 Task: Create a due date automation trigger when advanced on, 2 working days before a card is due add fields without custom field "Resume" set to a number lower or equal to 1 and greater than 10 is due at 11:00 AM.
Action: Mouse moved to (1055, 88)
Screenshot: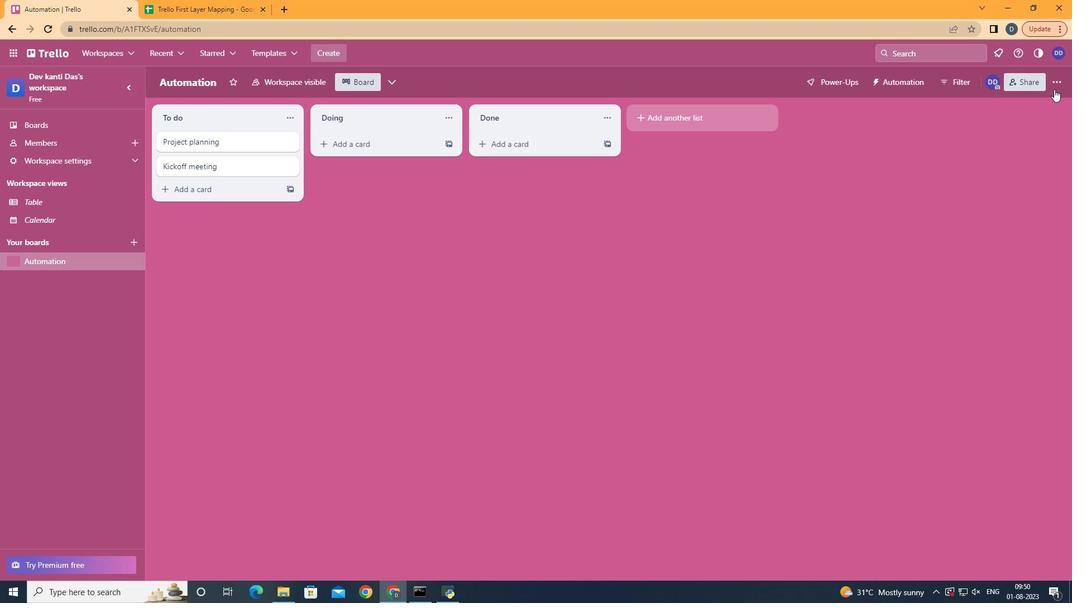 
Action: Mouse pressed left at (1055, 88)
Screenshot: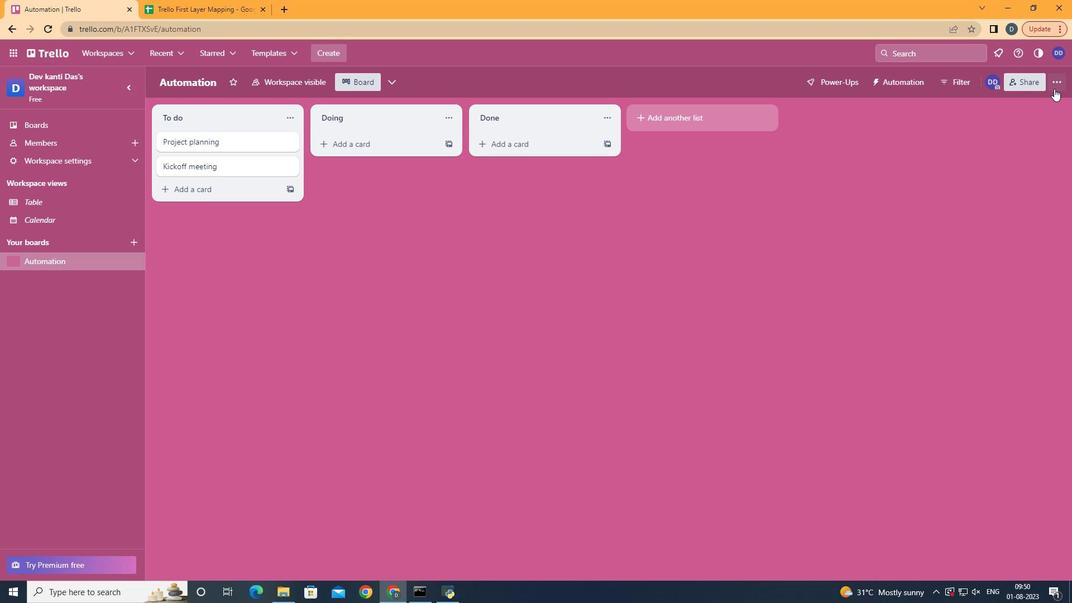 
Action: Mouse moved to (999, 225)
Screenshot: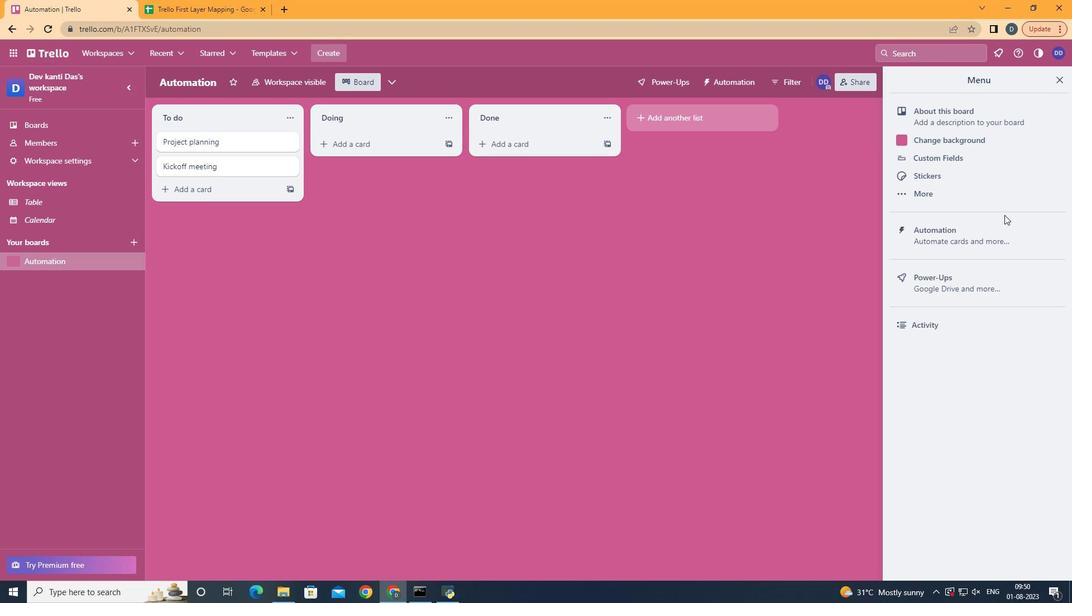 
Action: Mouse pressed left at (999, 225)
Screenshot: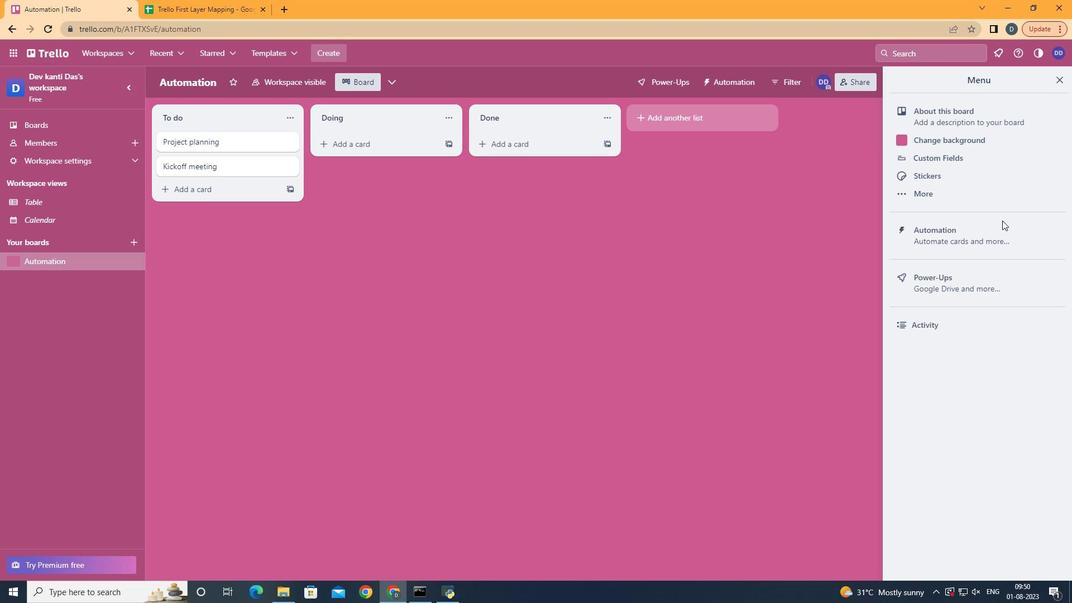 
Action: Mouse moved to (215, 221)
Screenshot: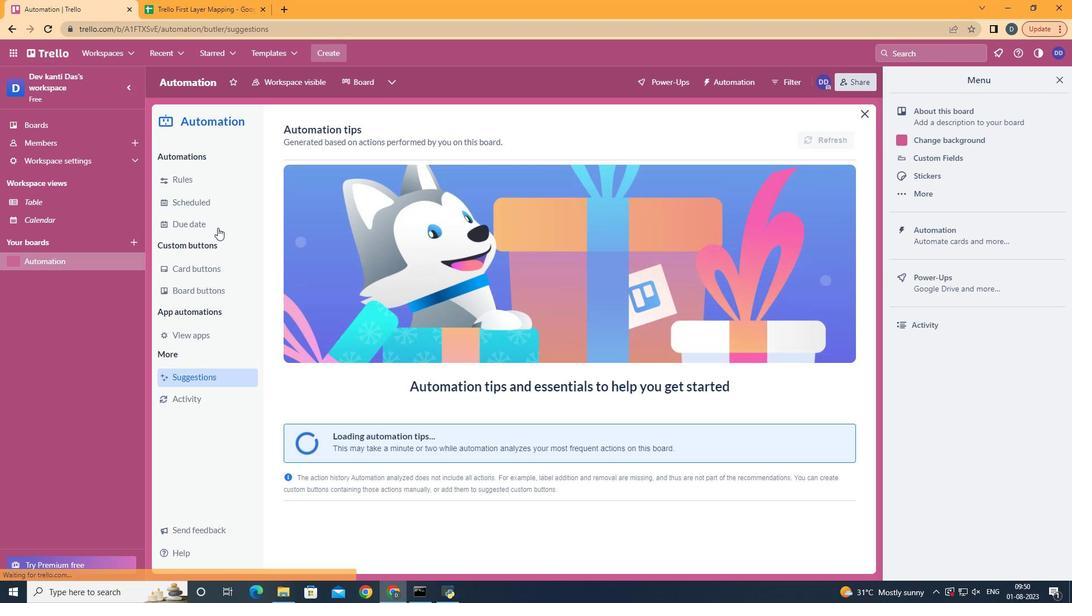 
Action: Mouse pressed left at (215, 221)
Screenshot: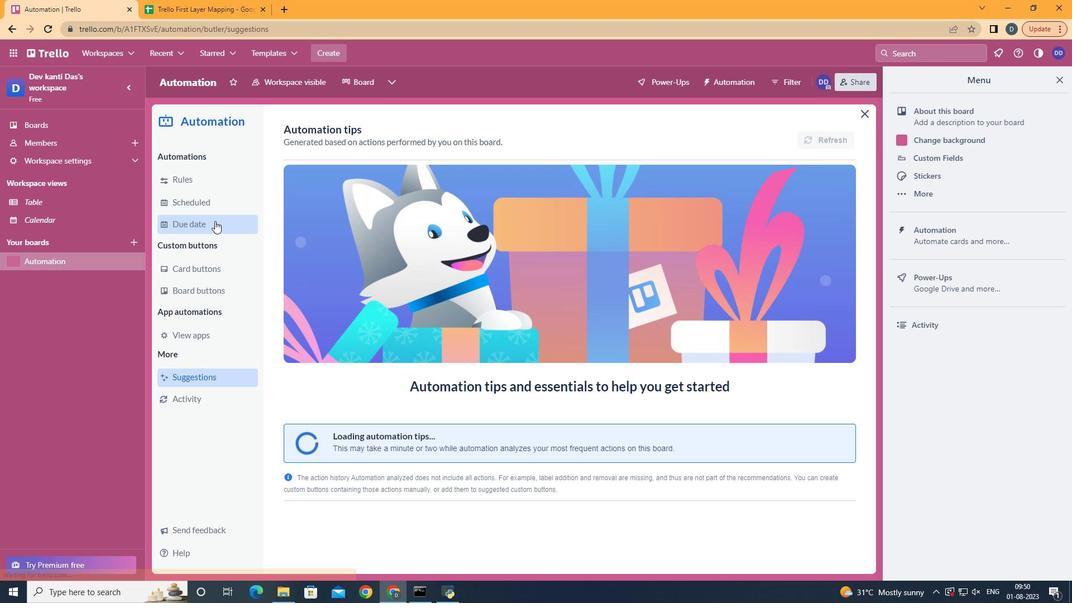 
Action: Mouse moved to (782, 134)
Screenshot: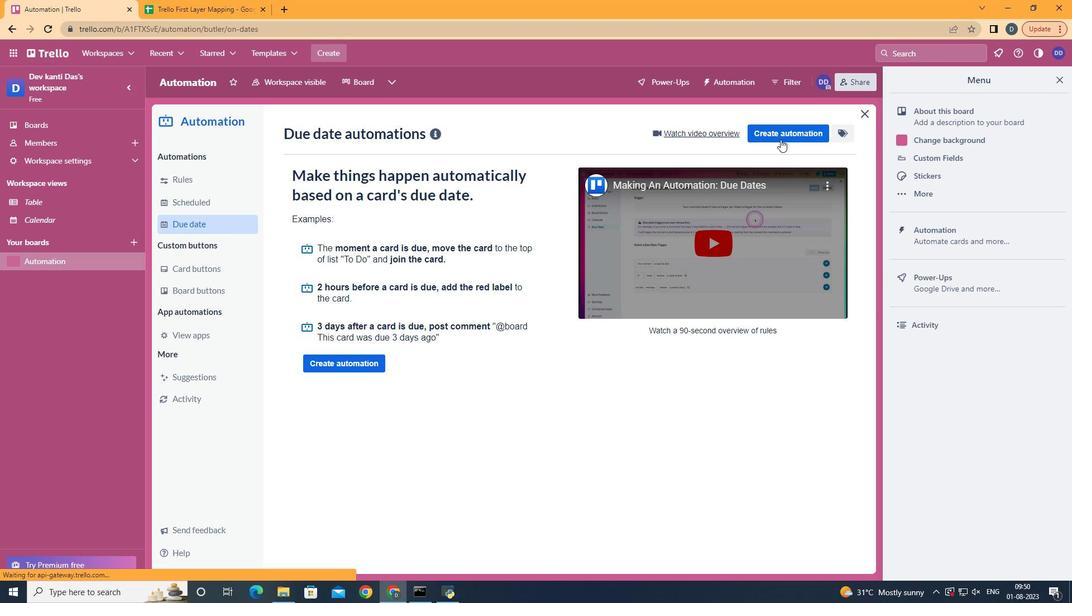 
Action: Mouse pressed left at (782, 134)
Screenshot: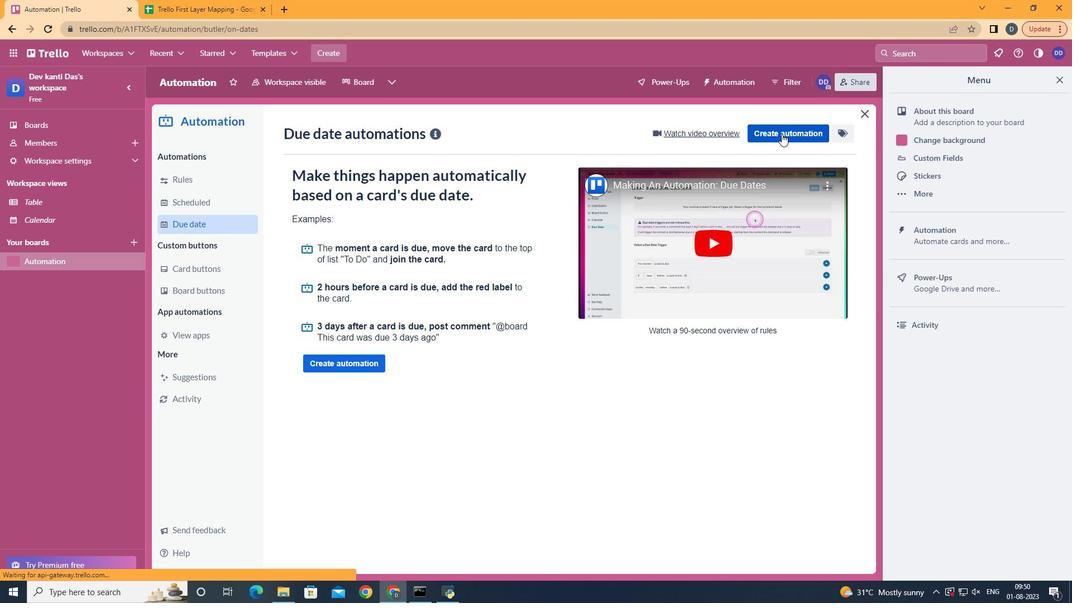 
Action: Mouse moved to (615, 241)
Screenshot: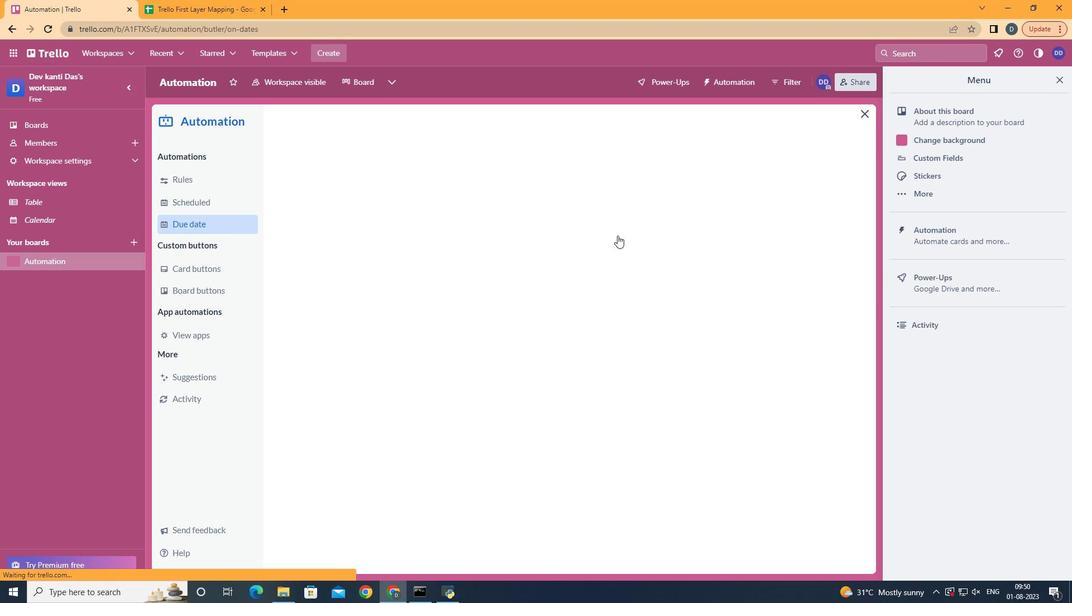 
Action: Mouse pressed left at (615, 241)
Screenshot: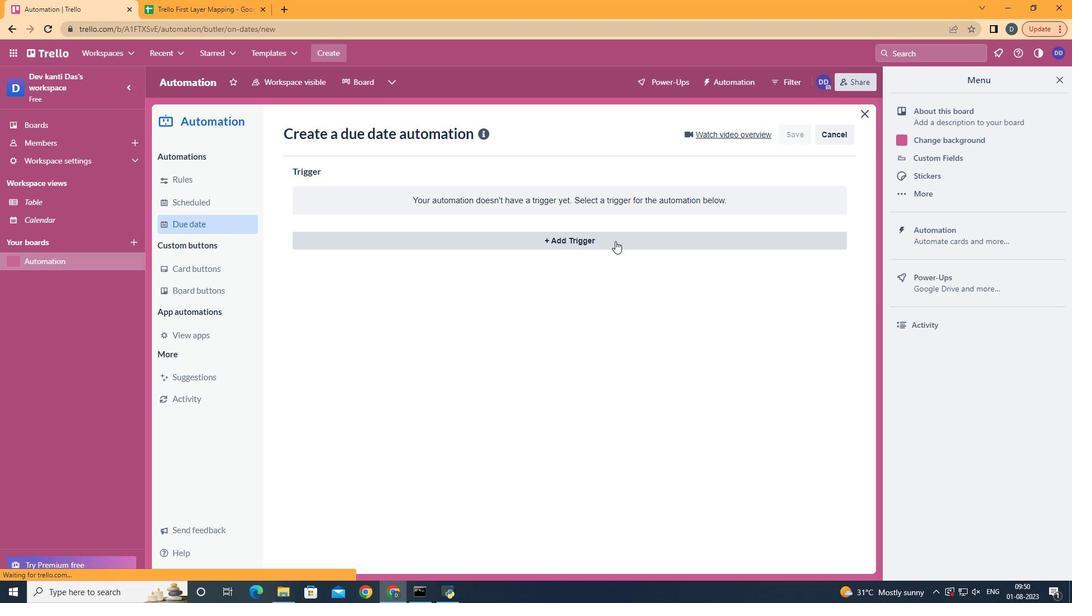 
Action: Mouse moved to (355, 450)
Screenshot: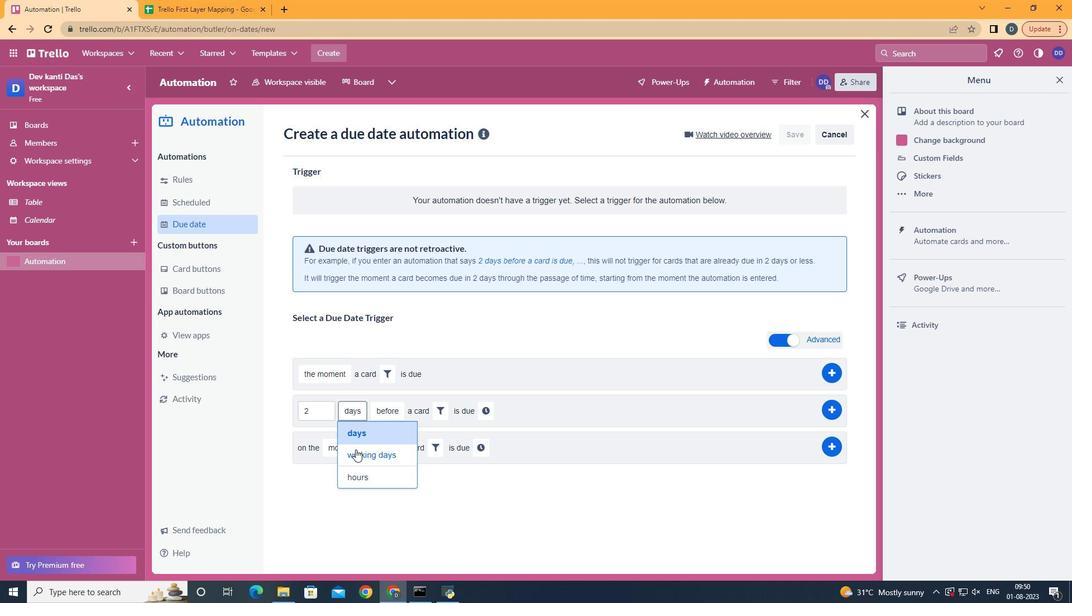 
Action: Mouse pressed left at (355, 450)
Screenshot: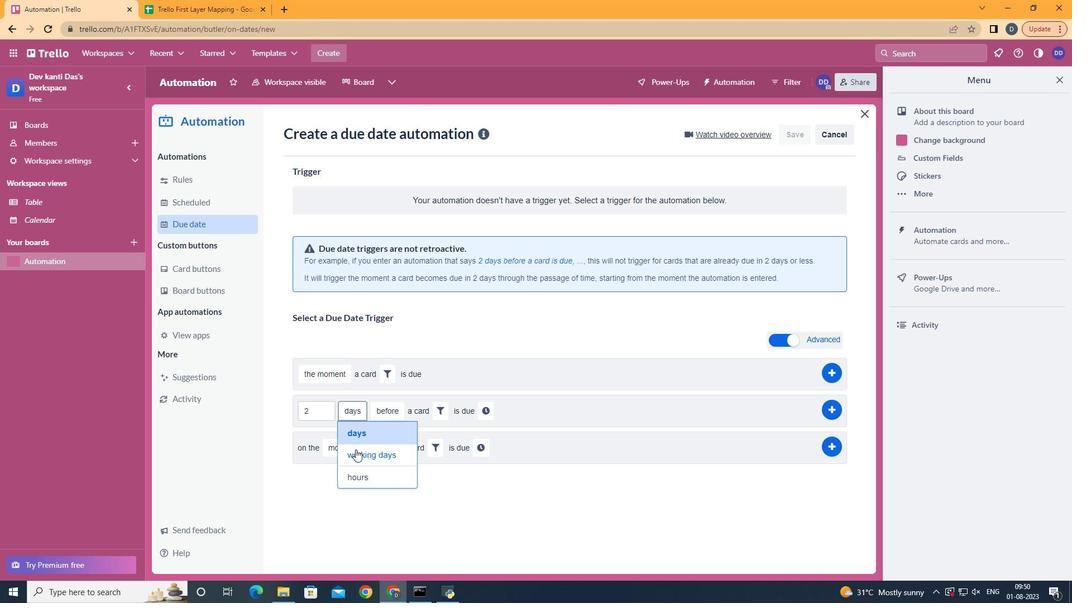 
Action: Mouse moved to (474, 416)
Screenshot: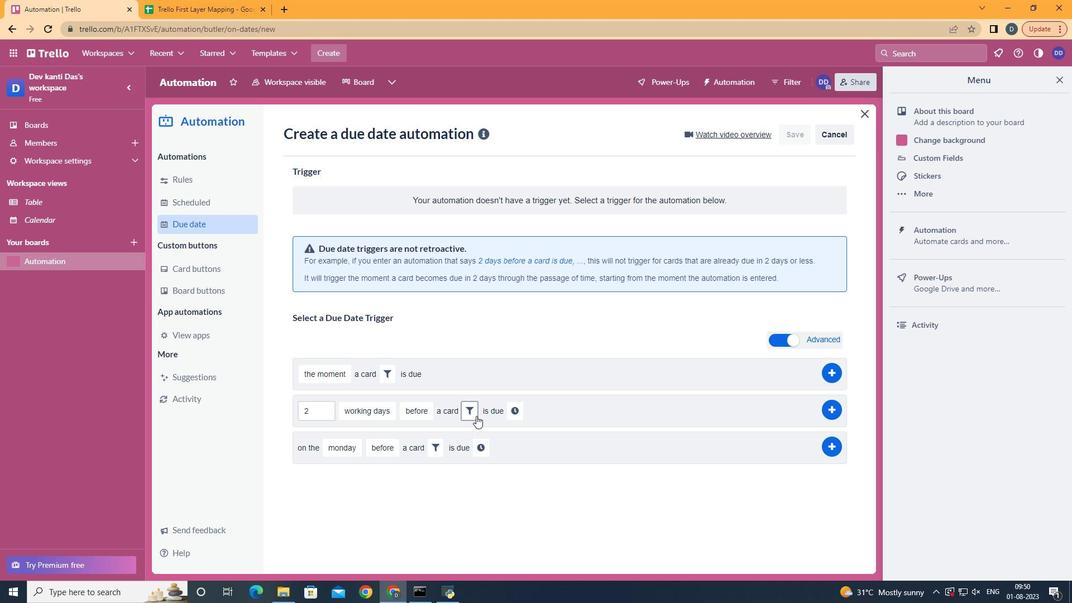 
Action: Mouse pressed left at (474, 416)
Screenshot: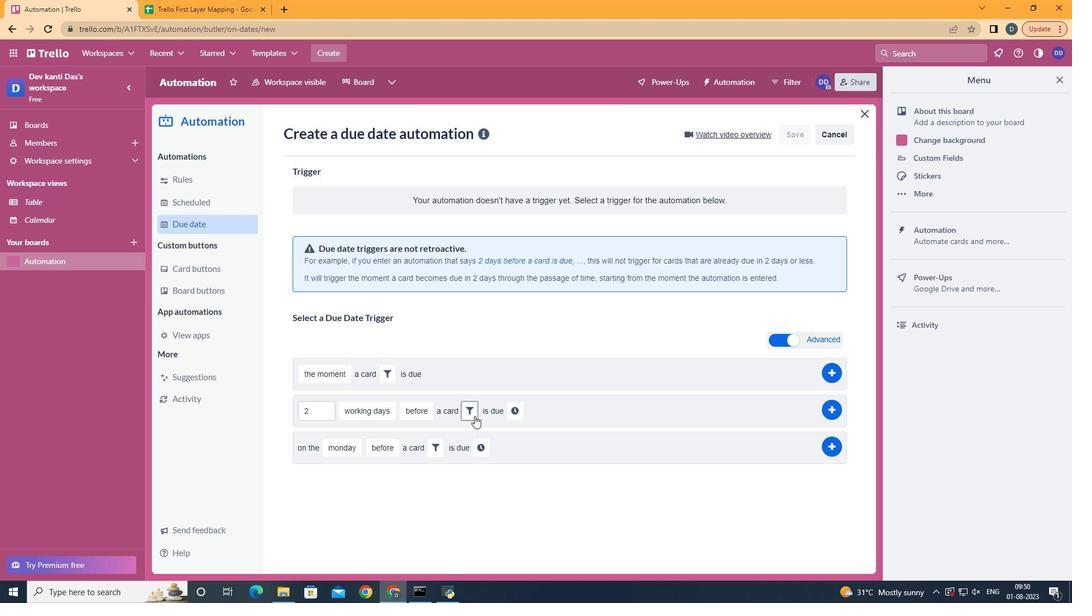 
Action: Mouse moved to (657, 448)
Screenshot: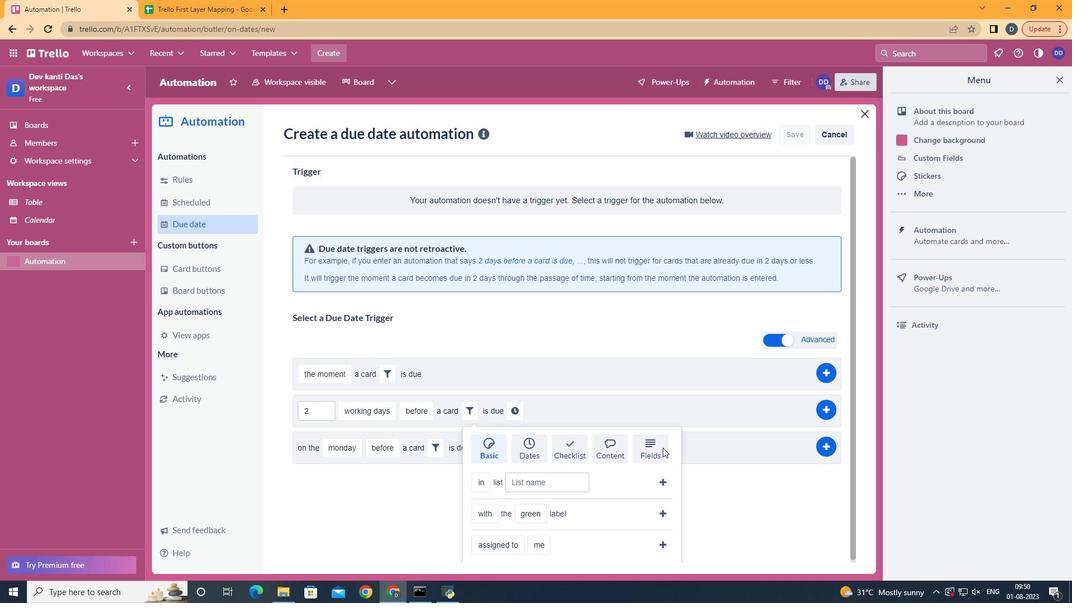 
Action: Mouse pressed left at (657, 448)
Screenshot: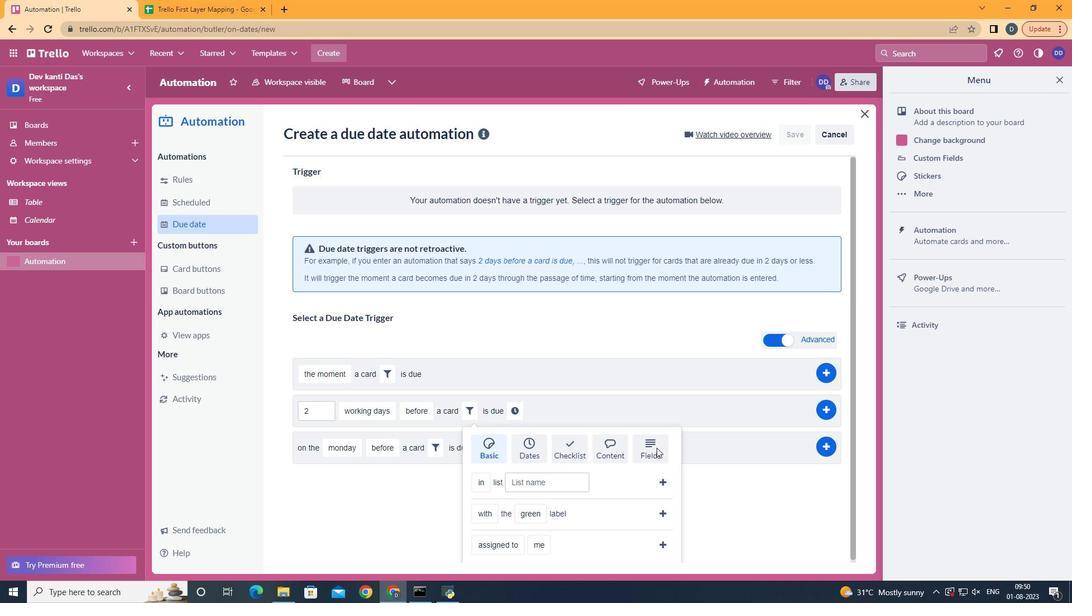 
Action: Mouse moved to (660, 439)
Screenshot: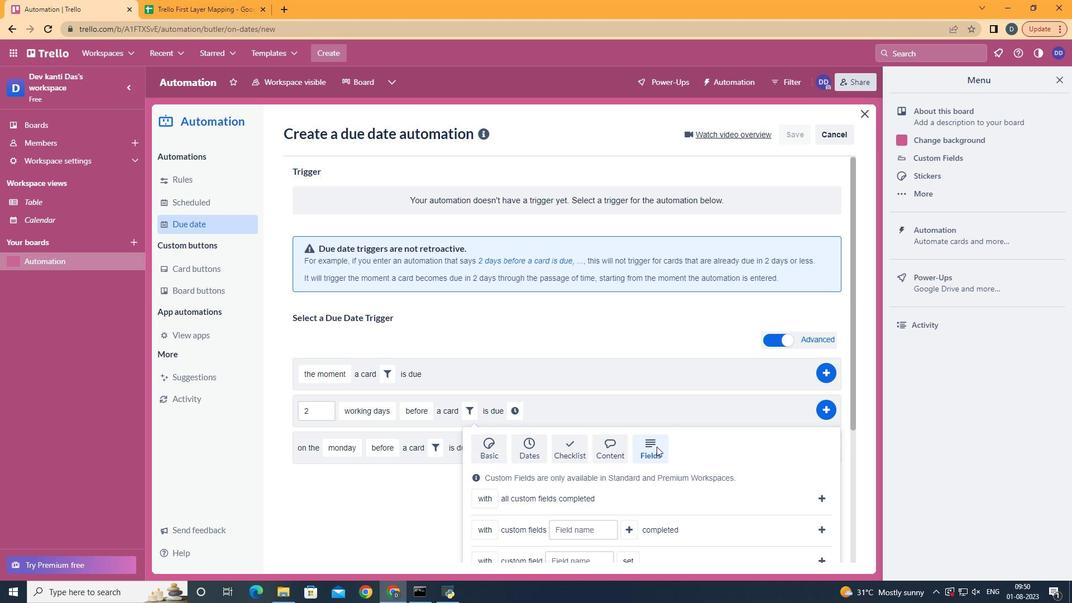 
Action: Mouse scrolled (660, 438) with delta (0, 0)
Screenshot: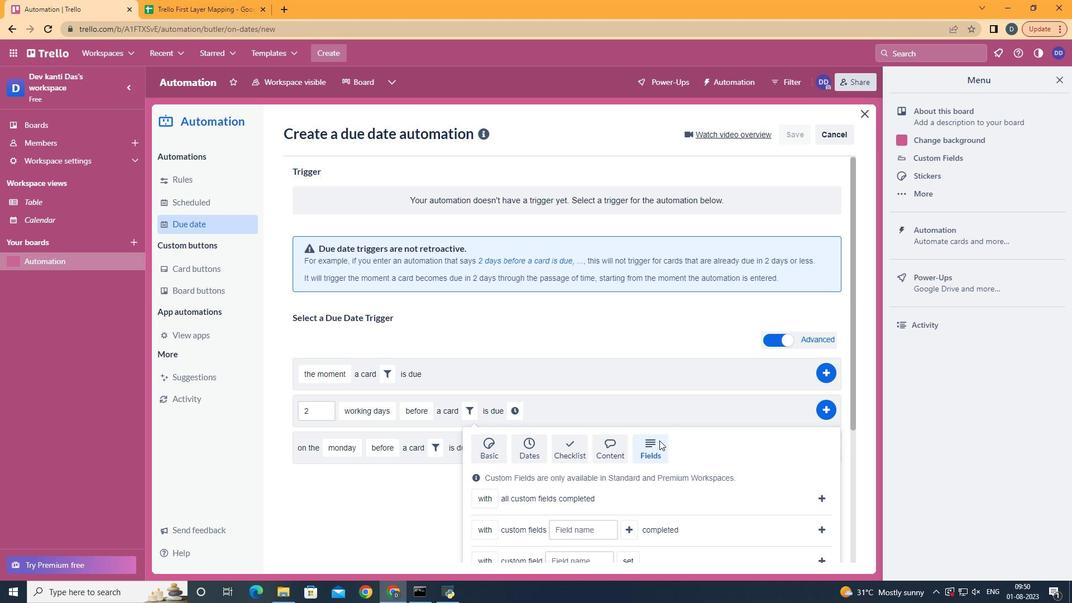 
Action: Mouse scrolled (660, 438) with delta (0, 0)
Screenshot: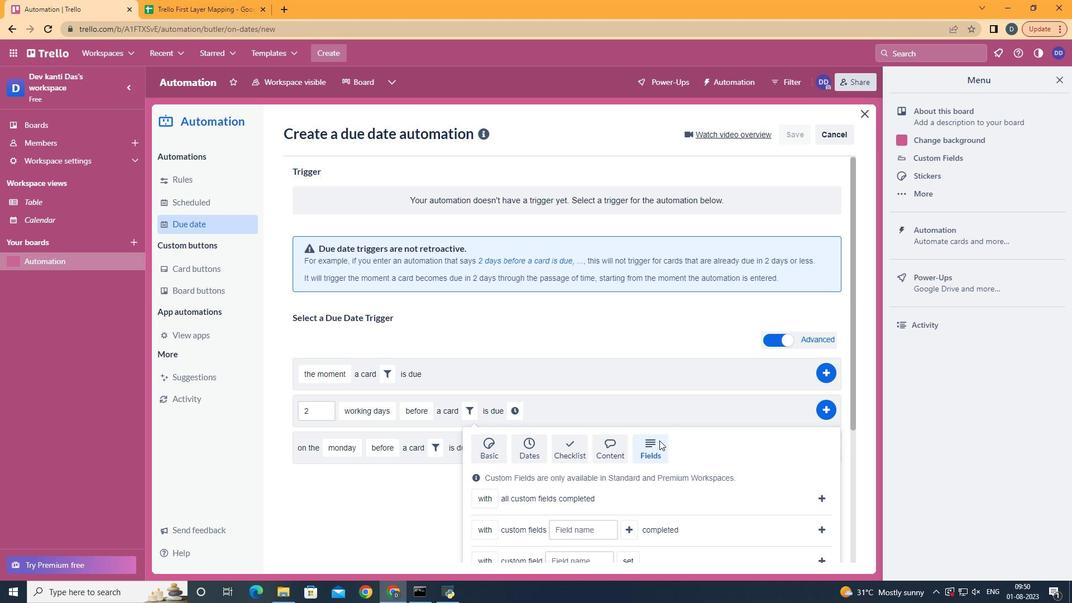 
Action: Mouse scrolled (660, 438) with delta (0, 0)
Screenshot: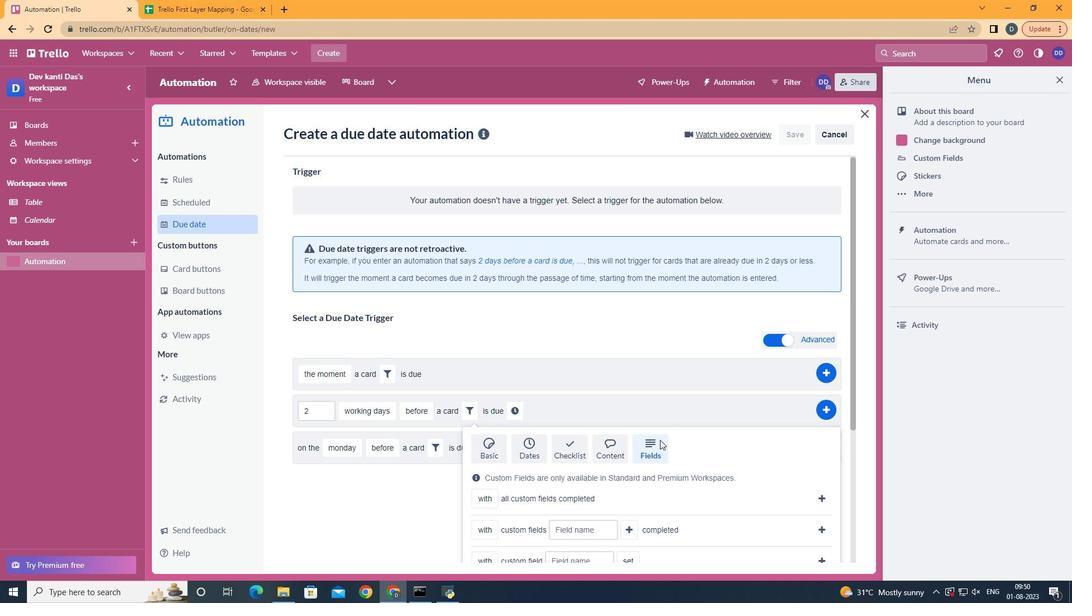 
Action: Mouse scrolled (660, 438) with delta (0, 0)
Screenshot: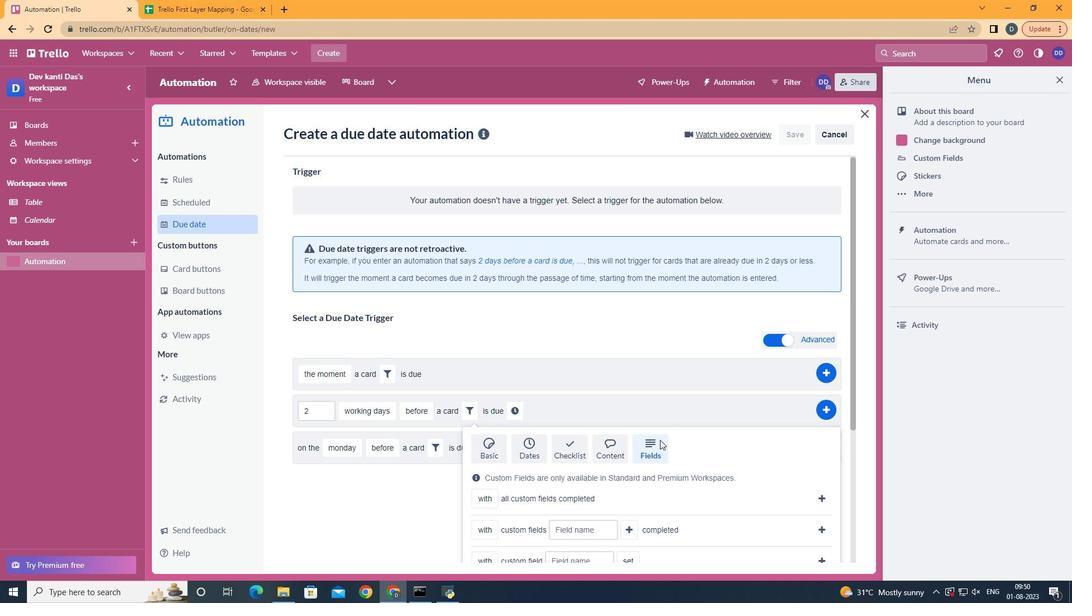 
Action: Mouse scrolled (660, 438) with delta (0, 0)
Screenshot: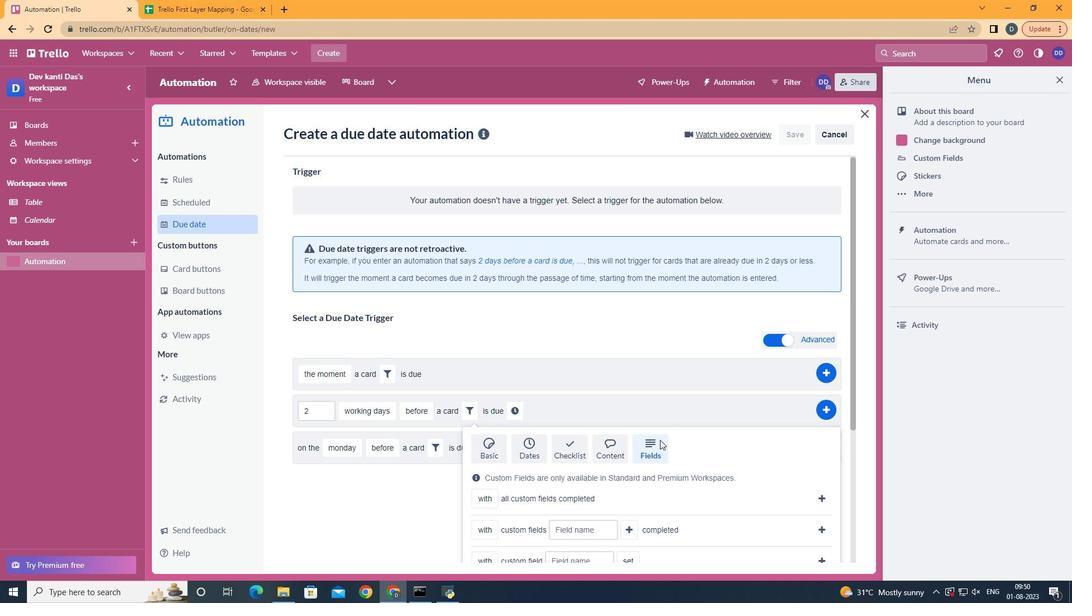 
Action: Mouse scrolled (660, 438) with delta (0, 0)
Screenshot: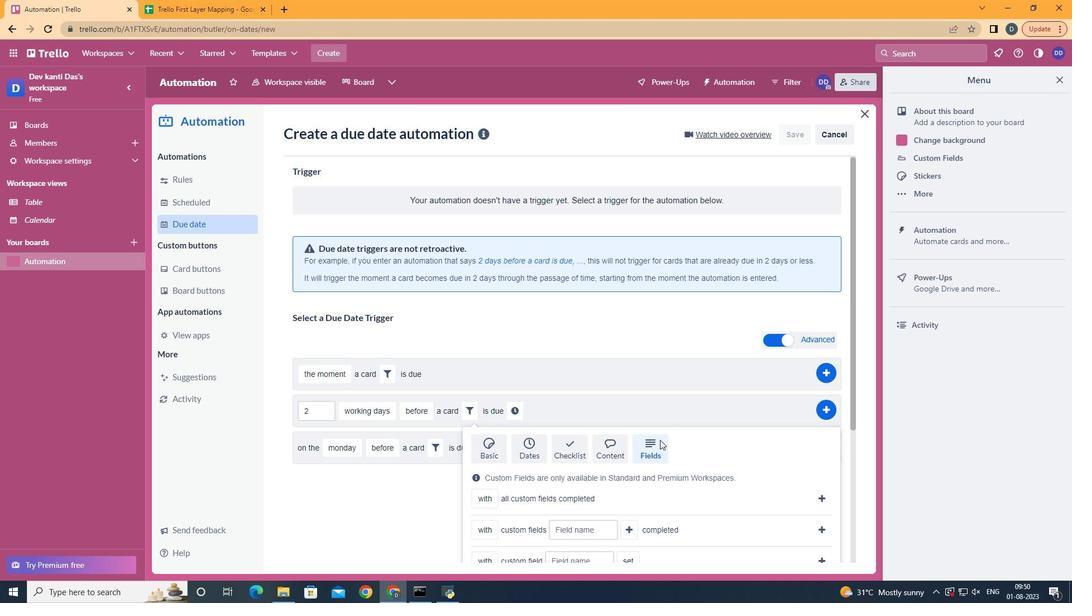 
Action: Mouse scrolled (660, 438) with delta (0, 0)
Screenshot: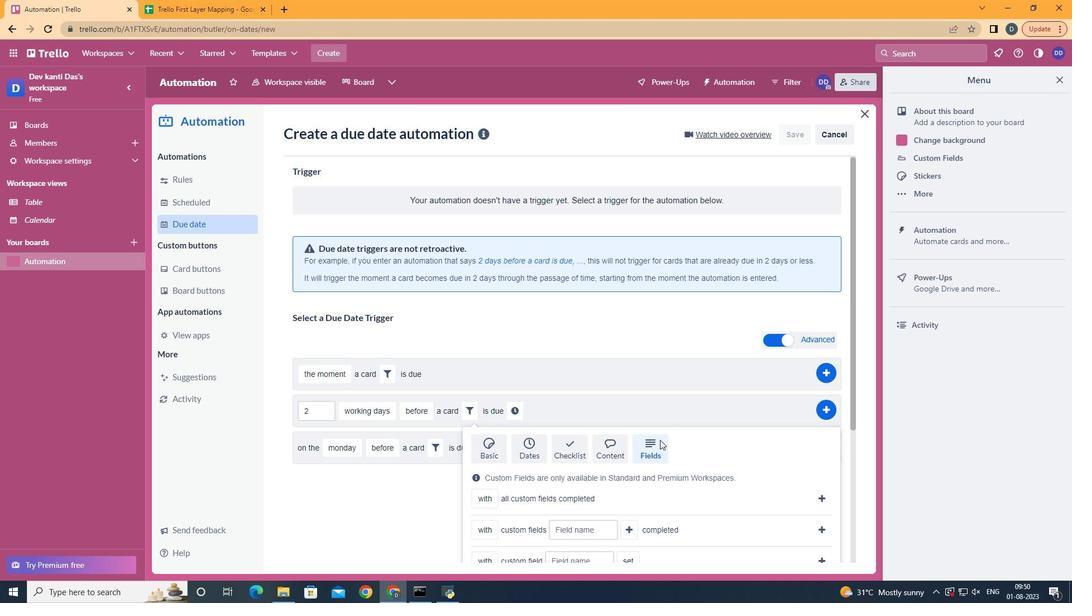 
Action: Mouse scrolled (660, 438) with delta (0, 0)
Screenshot: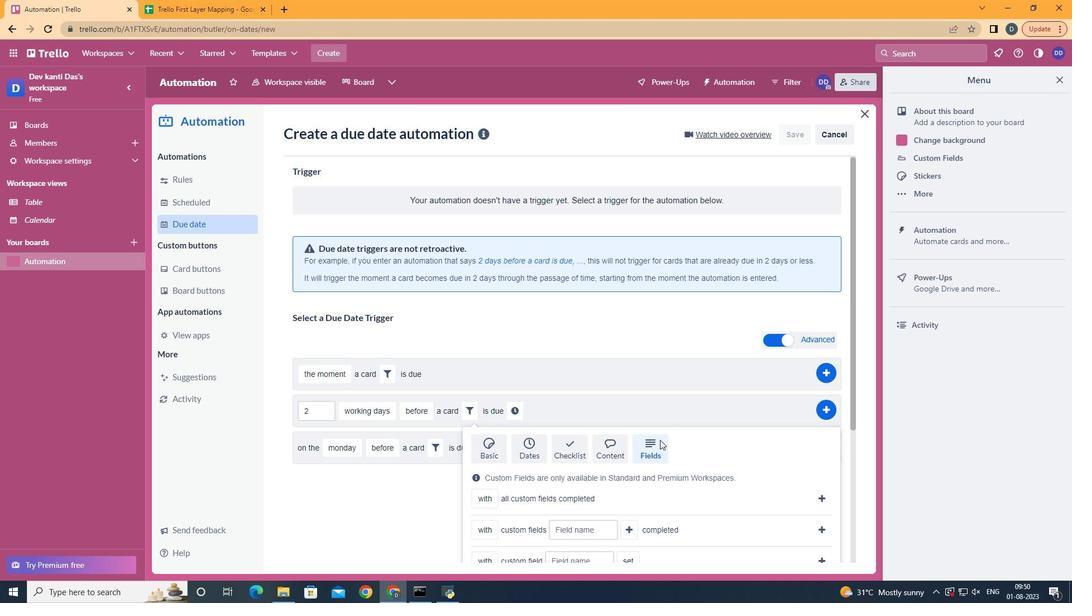 
Action: Mouse moved to (491, 502)
Screenshot: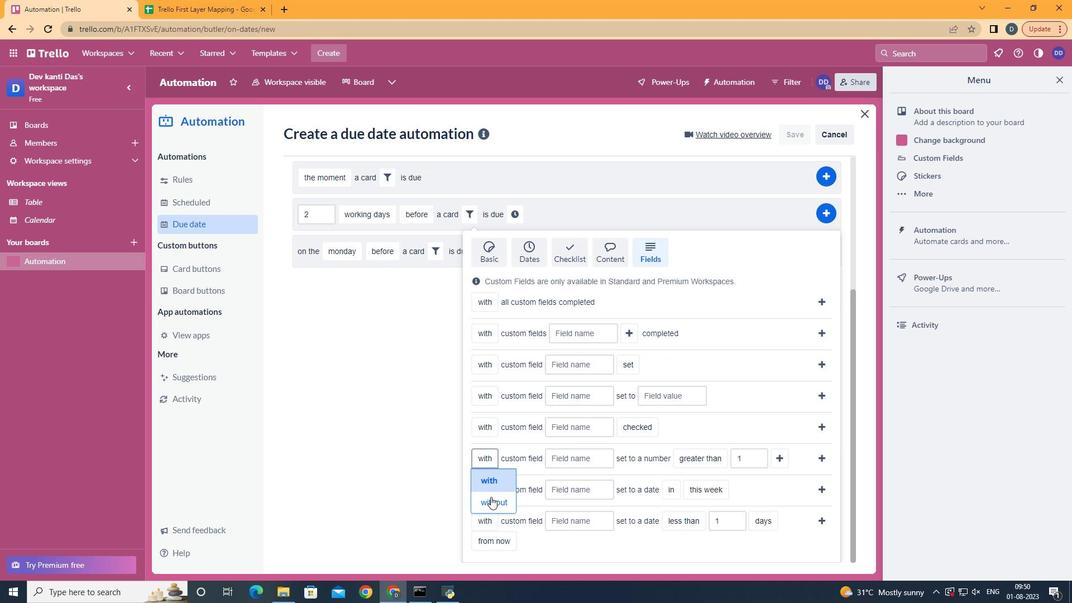 
Action: Mouse pressed left at (491, 502)
Screenshot: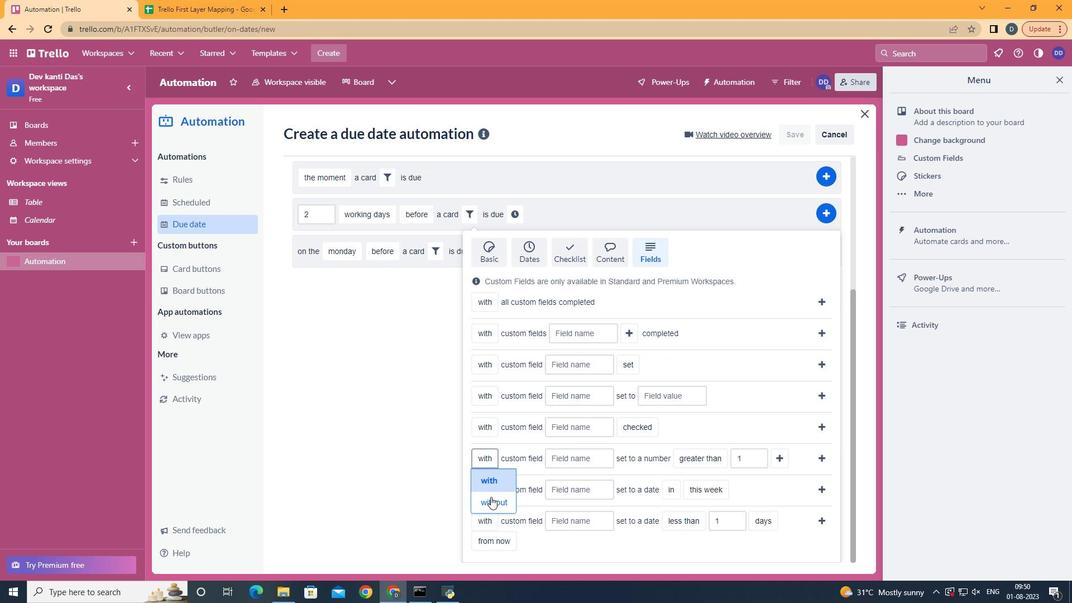 
Action: Mouse moved to (600, 463)
Screenshot: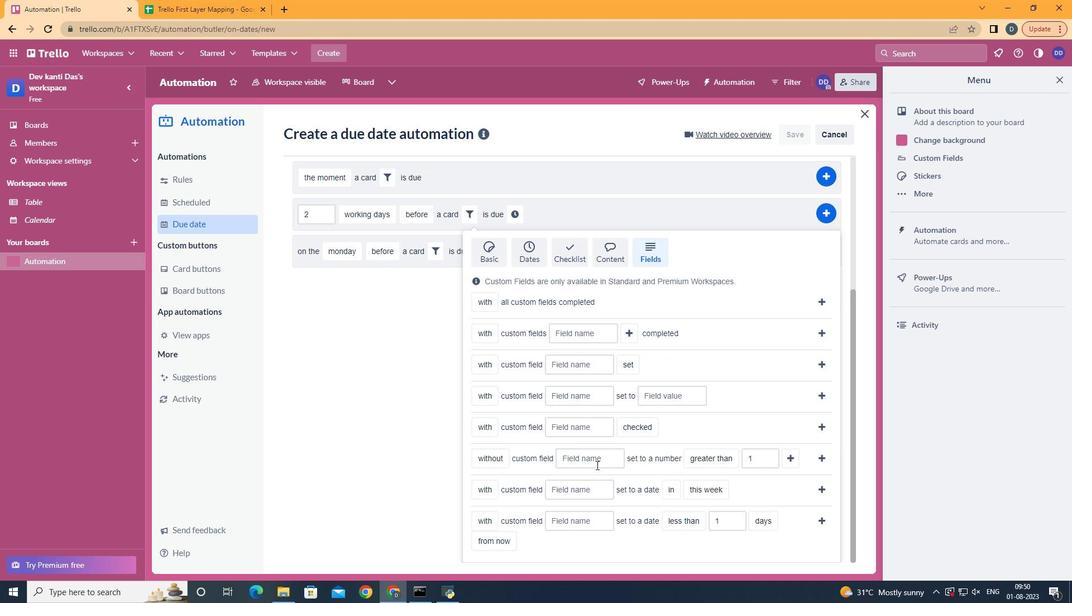 
Action: Mouse pressed left at (600, 463)
Screenshot: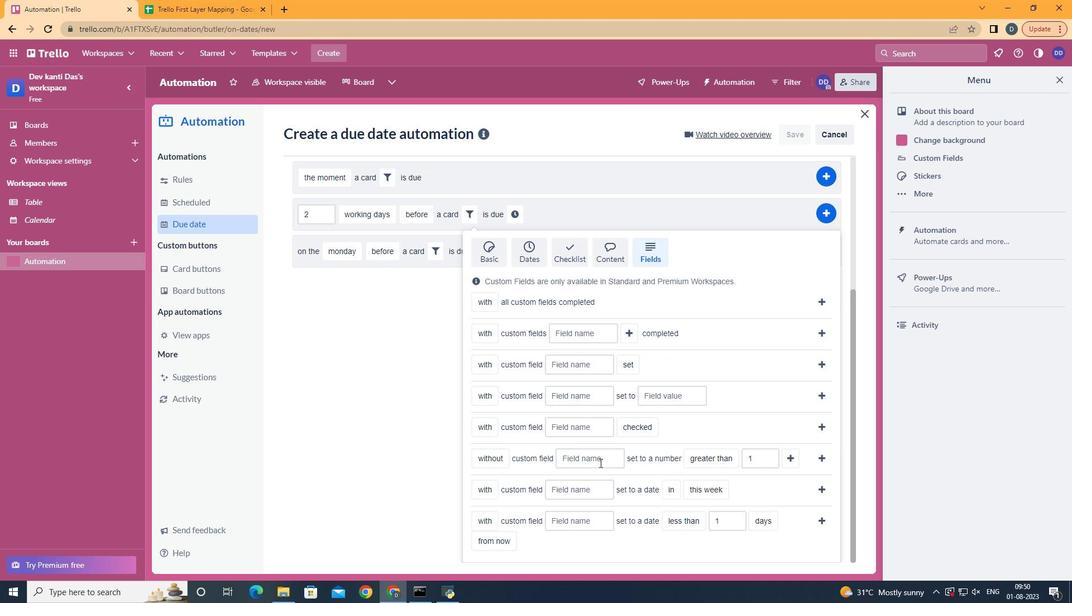 
Action: Key pressed <Key.shift>Resume
Screenshot: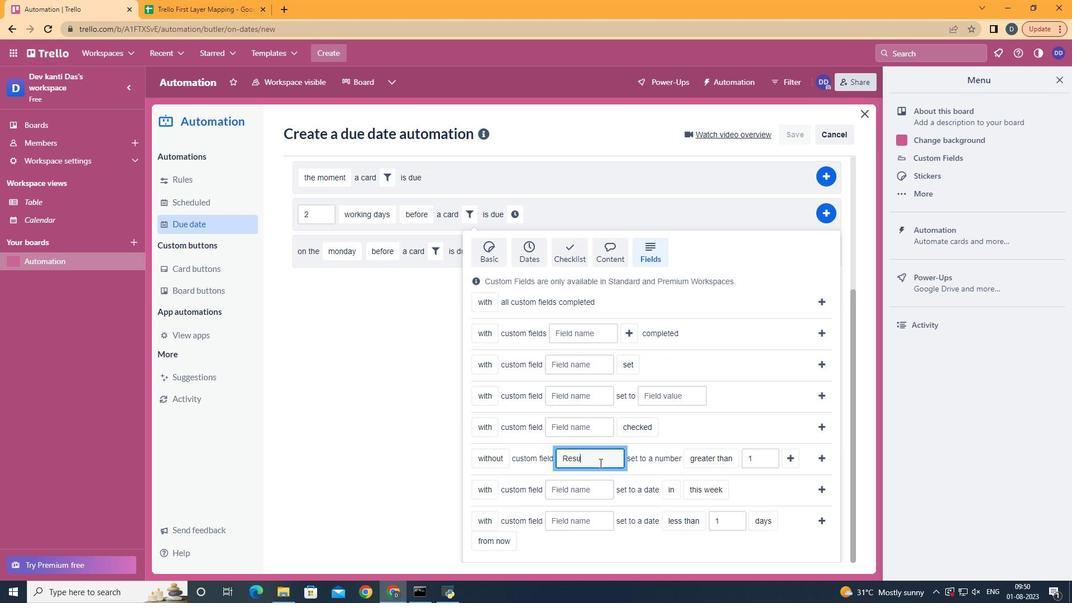 
Action: Mouse moved to (725, 544)
Screenshot: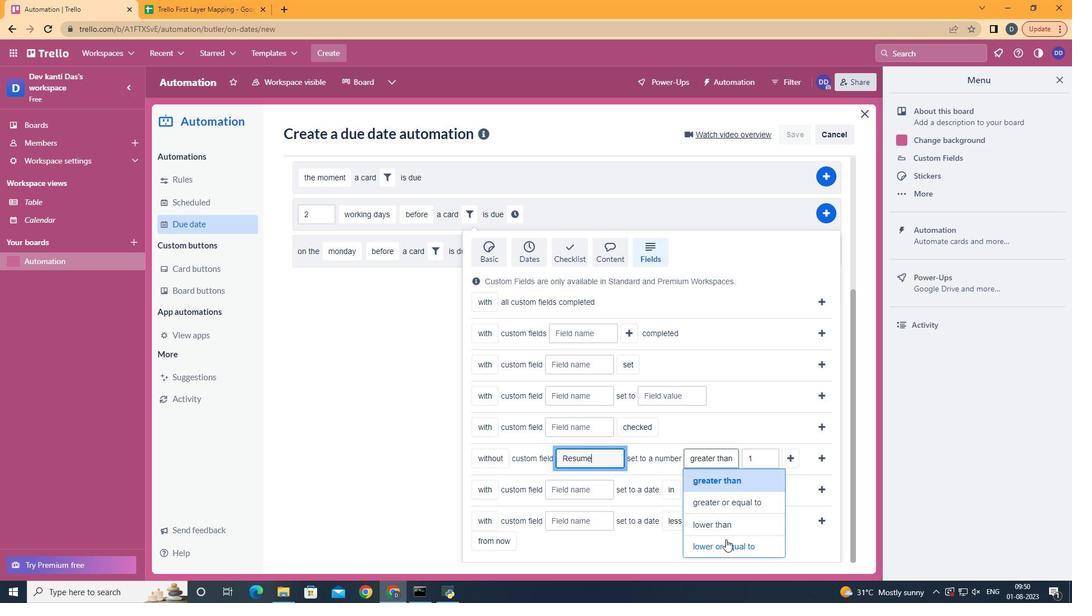 
Action: Mouse pressed left at (725, 544)
Screenshot: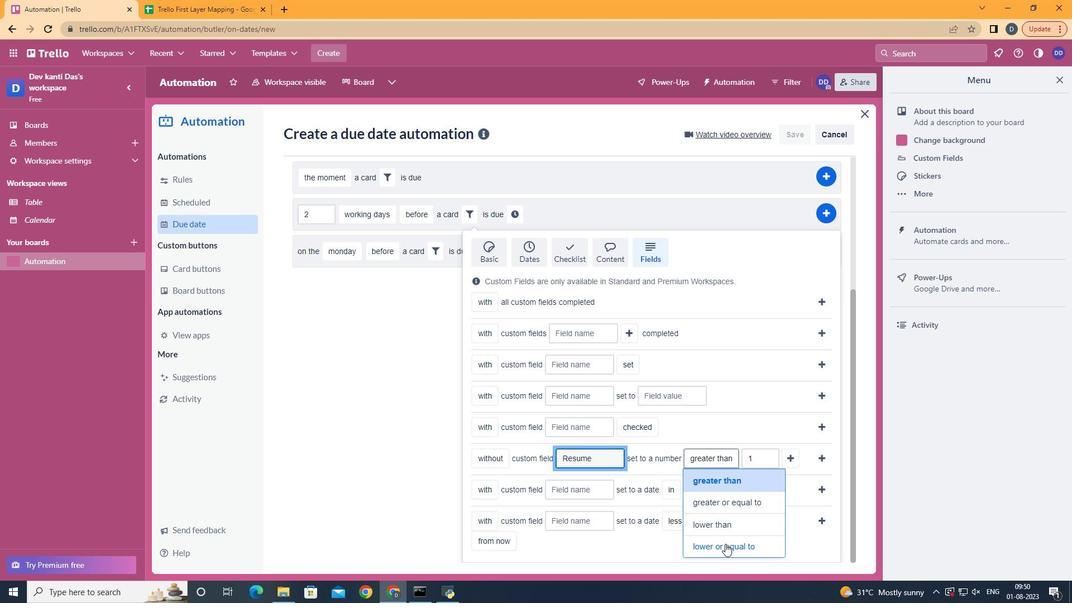 
Action: Mouse moved to (477, 483)
Screenshot: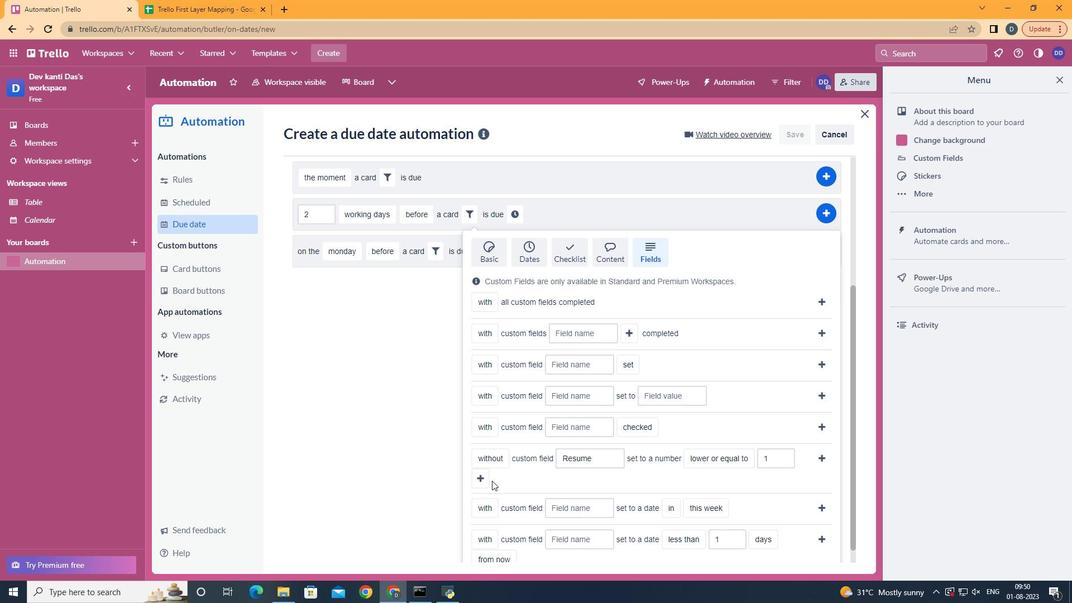 
Action: Mouse pressed left at (477, 483)
Screenshot: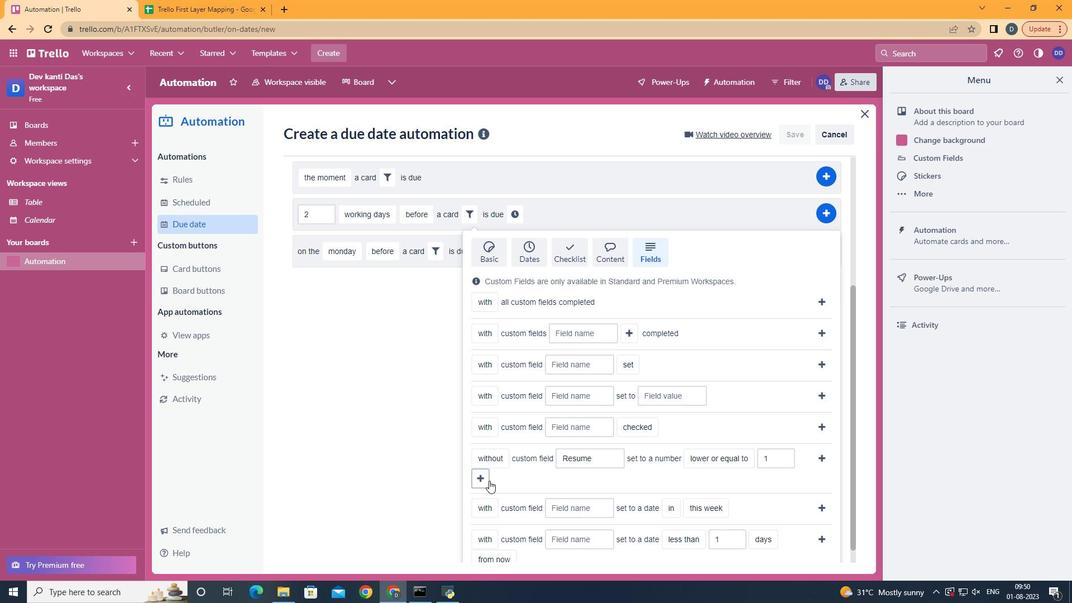 
Action: Mouse moved to (532, 440)
Screenshot: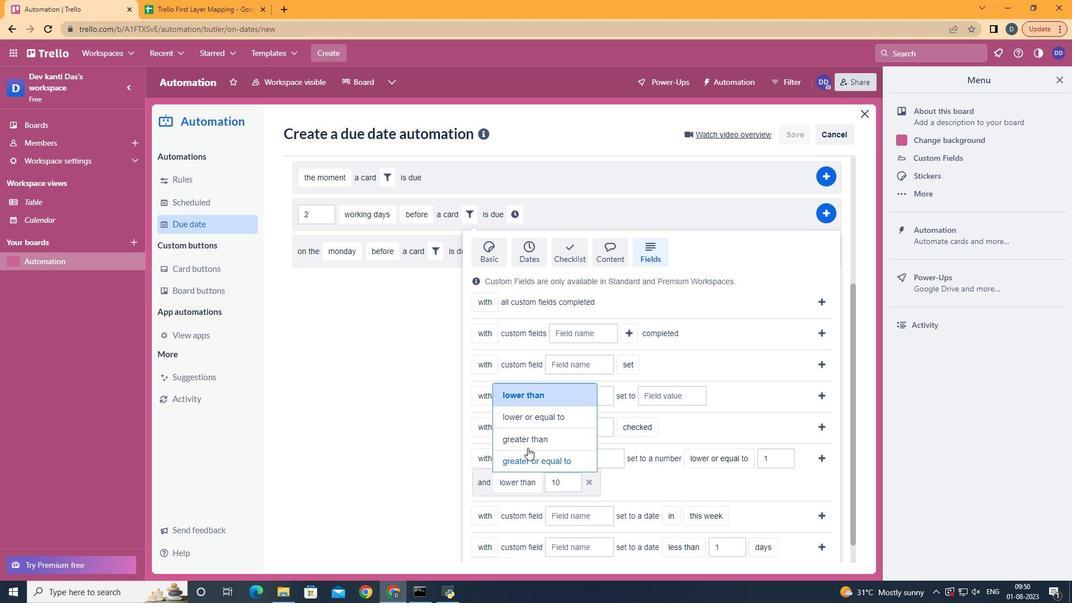 
Action: Mouse pressed left at (532, 440)
Screenshot: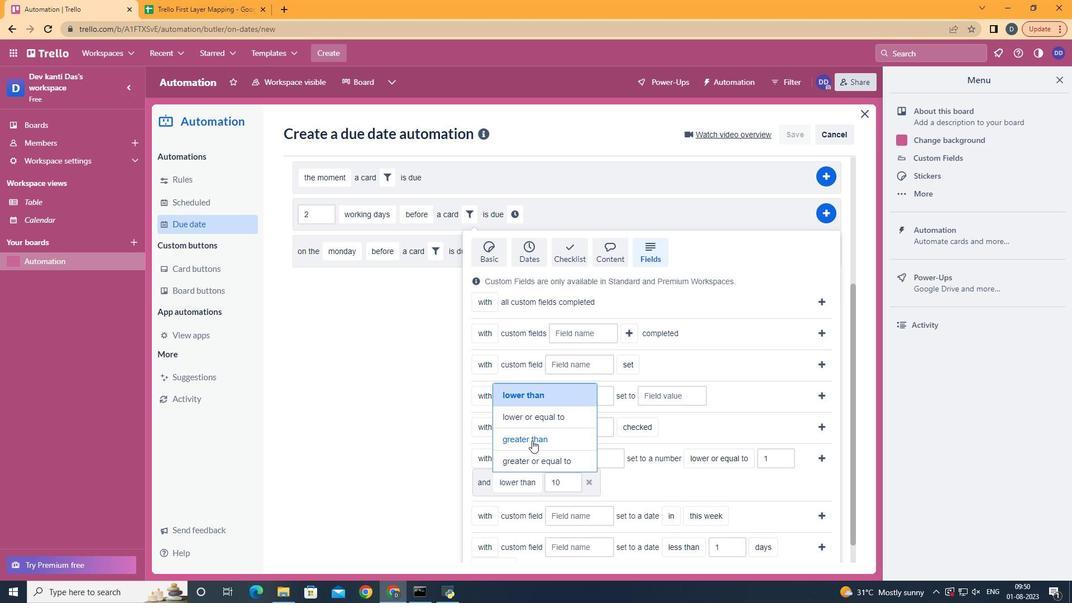 
Action: Mouse moved to (829, 461)
Screenshot: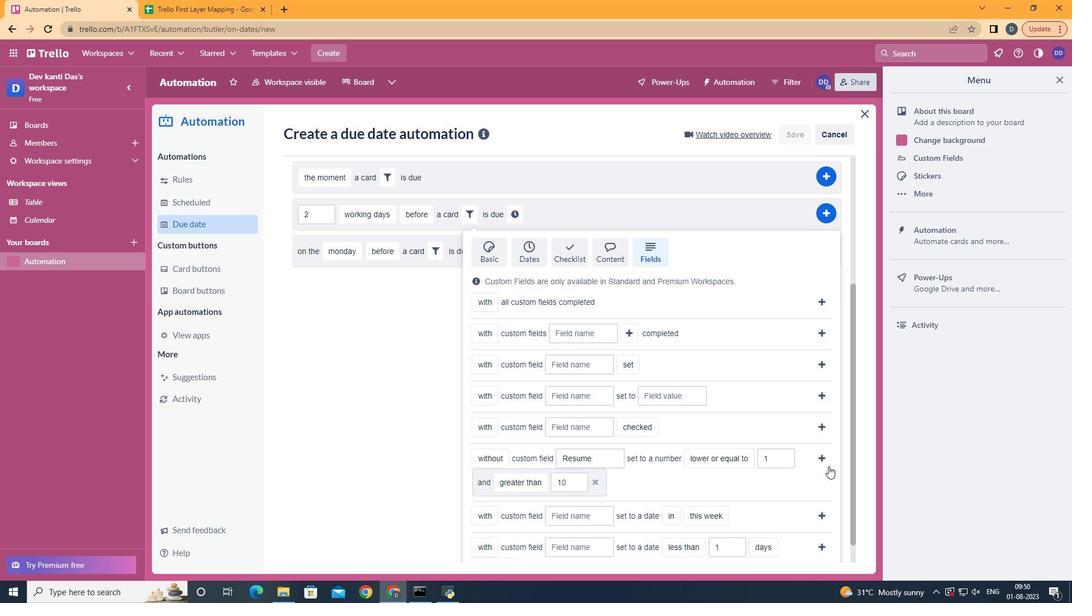 
Action: Mouse pressed left at (829, 461)
Screenshot: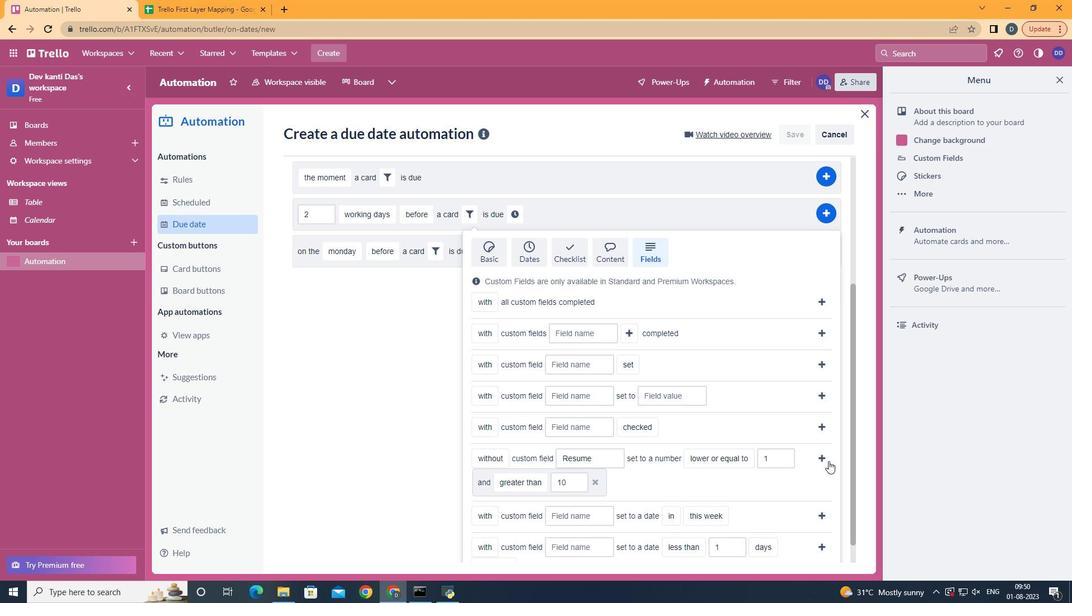 
Action: Mouse moved to (325, 439)
Screenshot: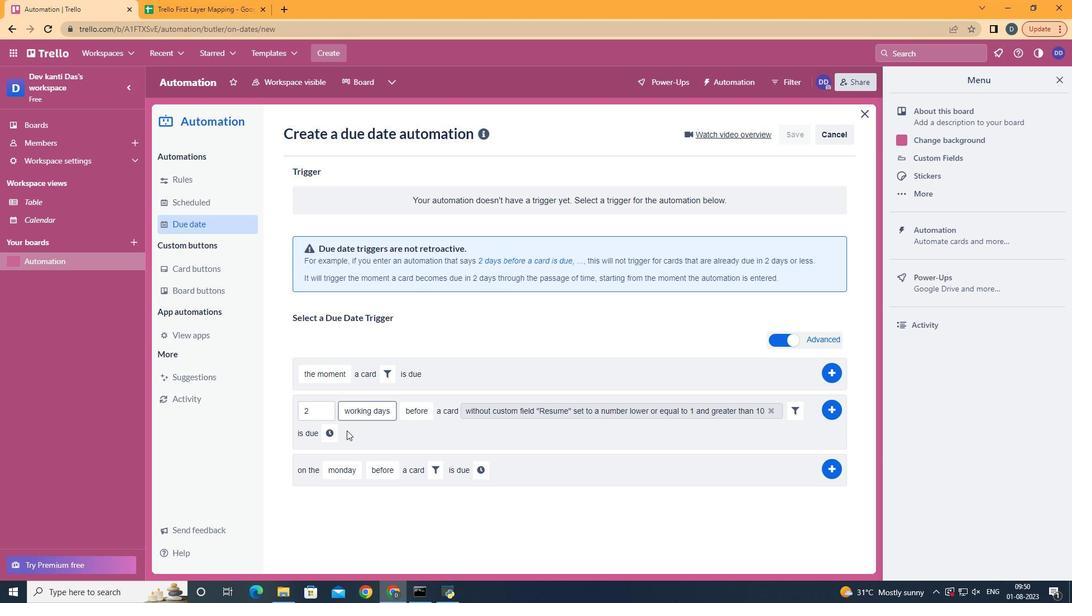 
Action: Mouse pressed left at (325, 439)
Screenshot: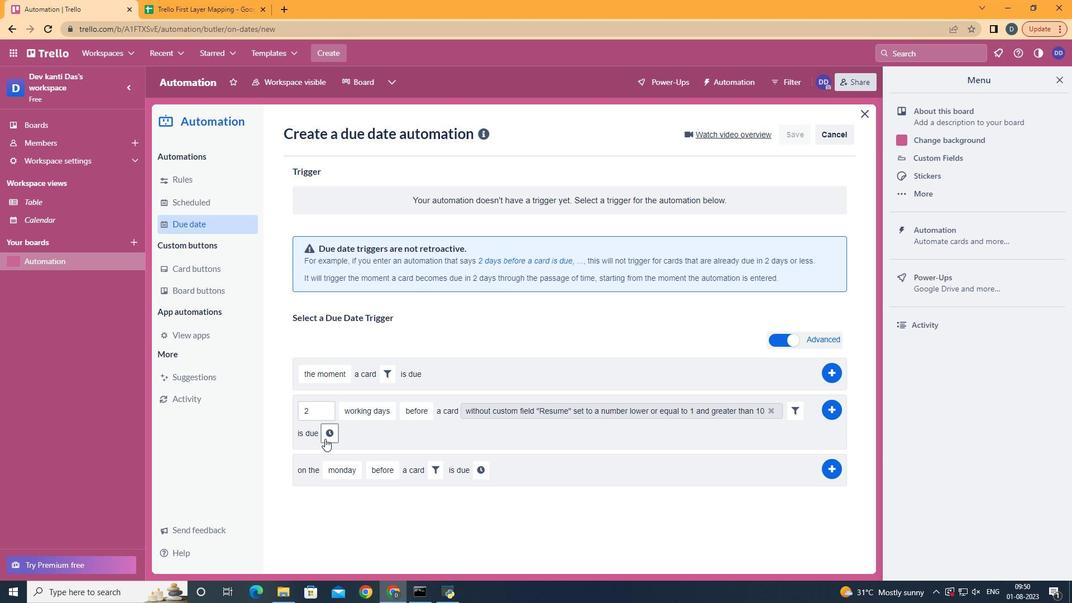 
Action: Mouse moved to (359, 432)
Screenshot: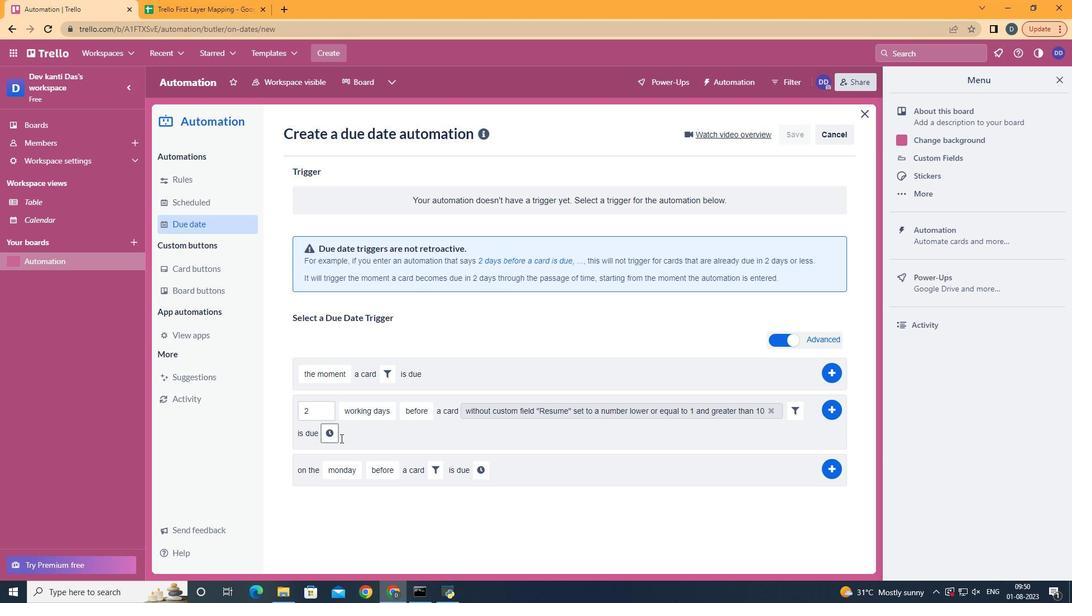 
Action: Mouse pressed left at (359, 432)
Screenshot: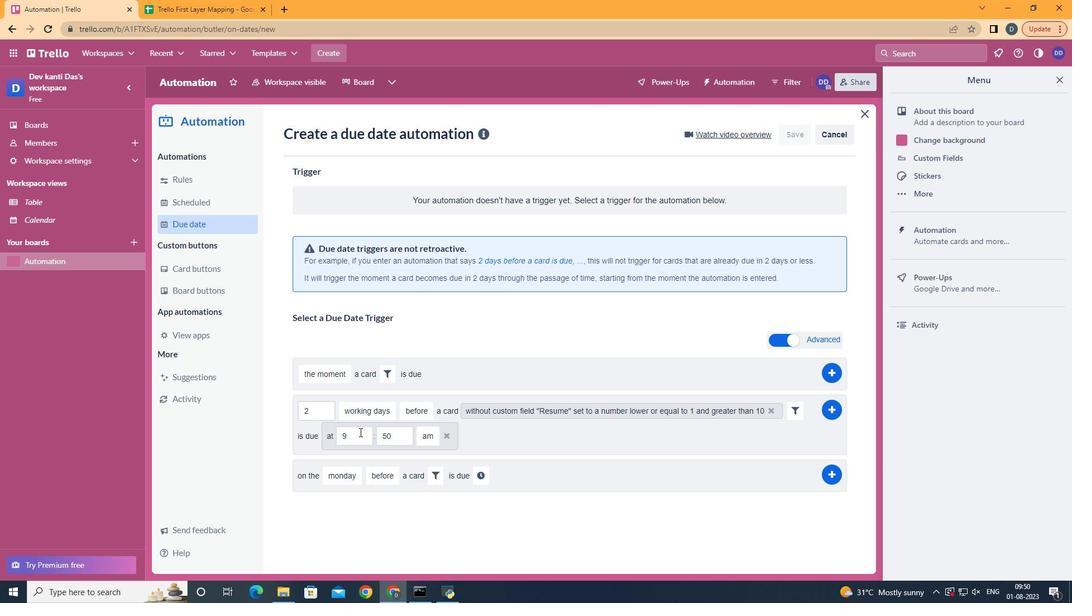 
Action: Key pressed <Key.backspace>11
Screenshot: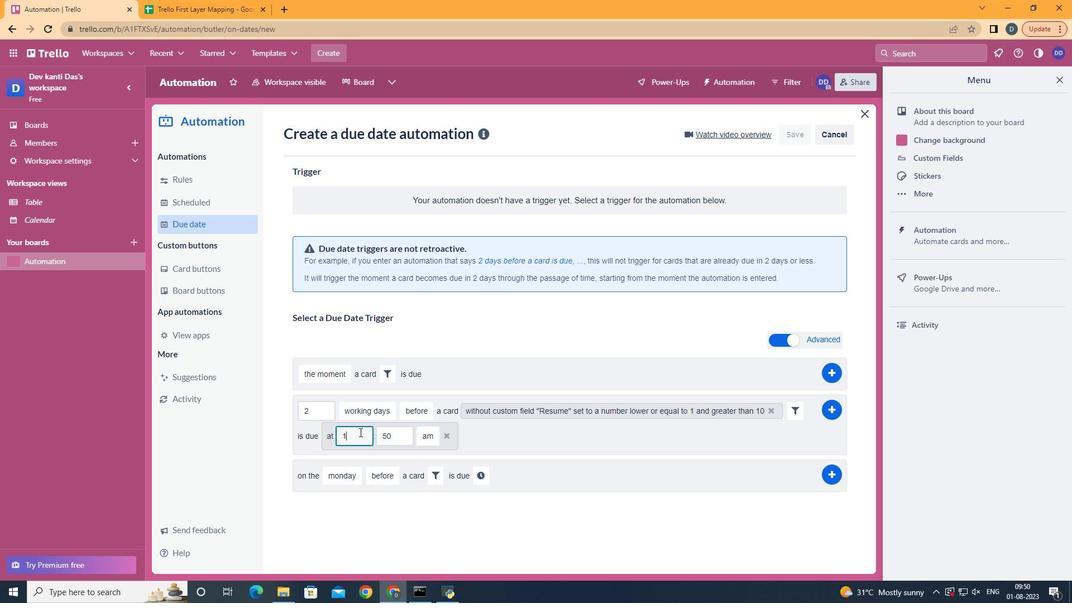 
Action: Mouse moved to (402, 438)
Screenshot: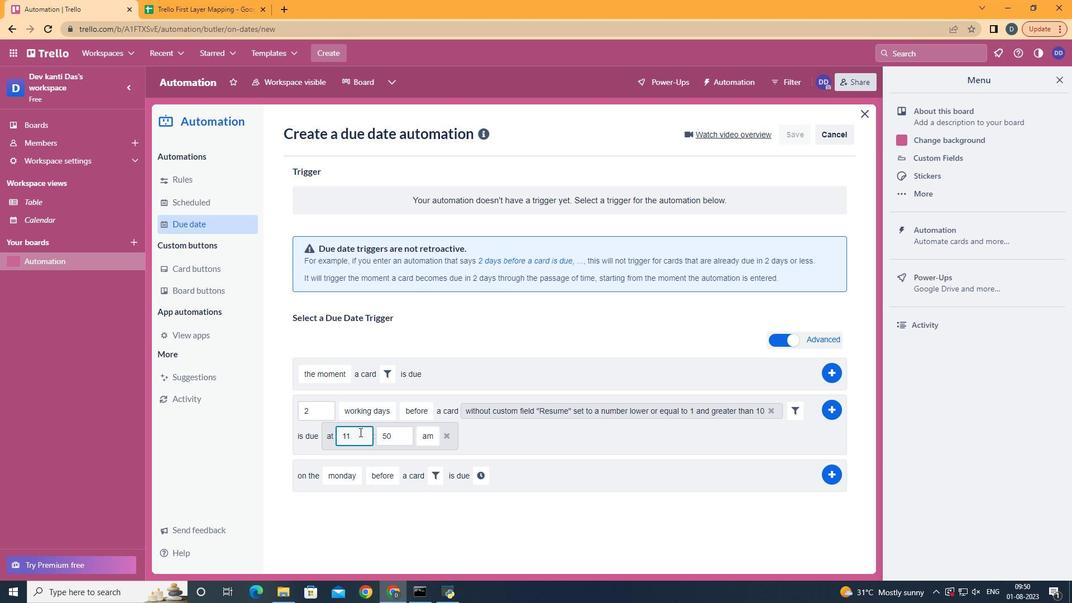 
Action: Mouse pressed left at (402, 438)
Screenshot: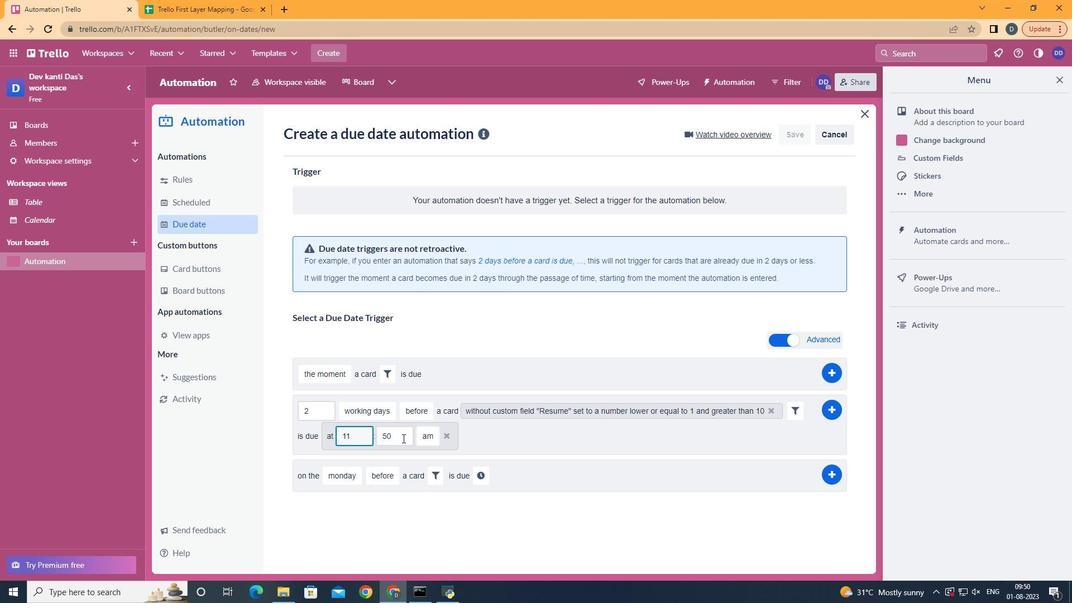 
Action: Mouse moved to (402, 439)
Screenshot: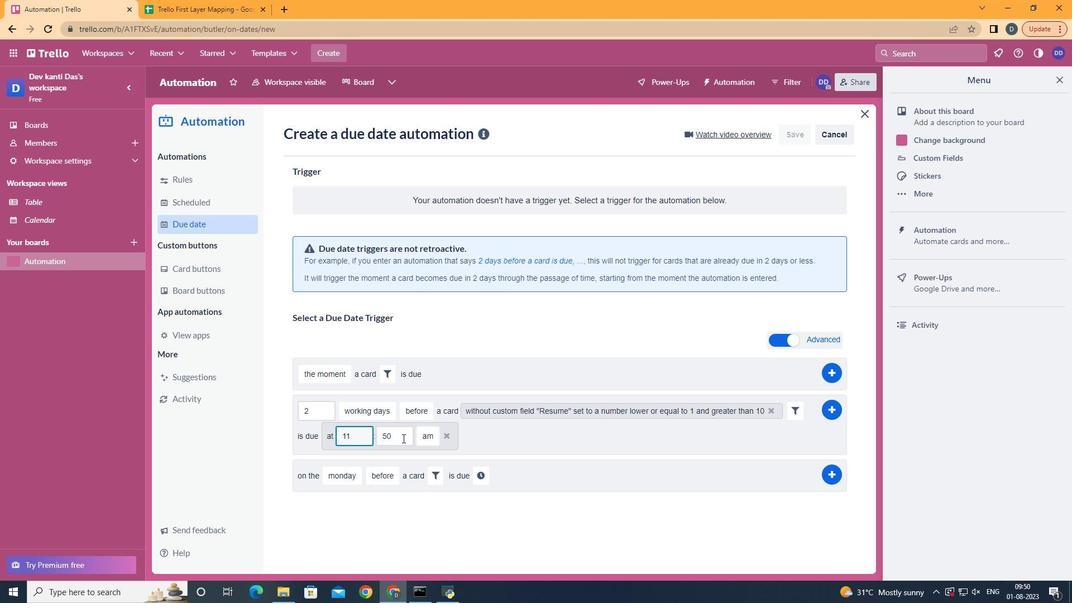 
Action: Key pressed <Key.backspace><Key.backspace>00
Screenshot: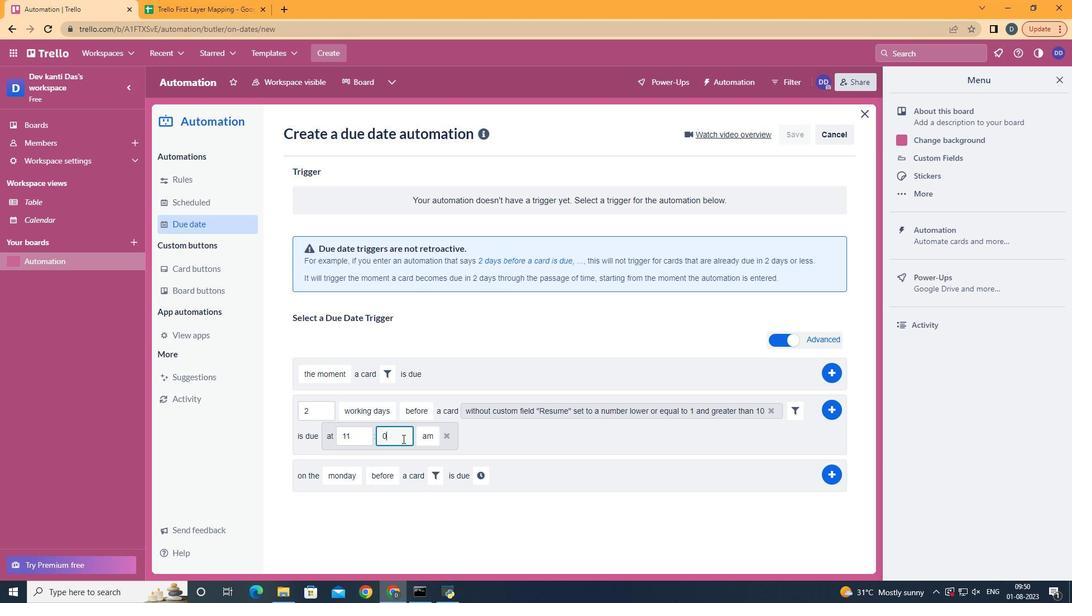
Action: Mouse moved to (842, 409)
Screenshot: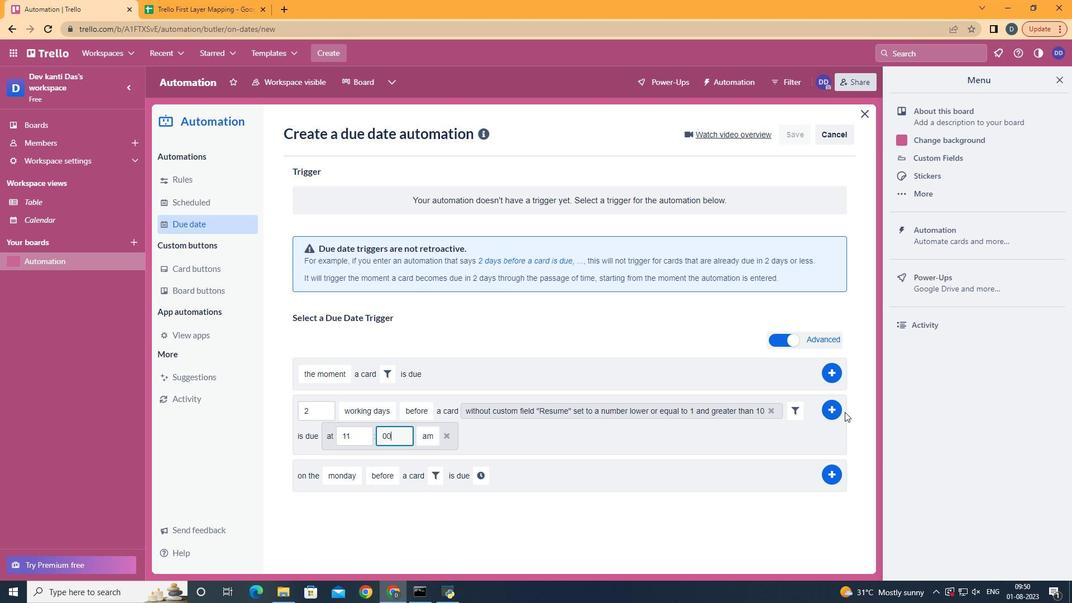 
Action: Mouse pressed left at (842, 409)
Screenshot: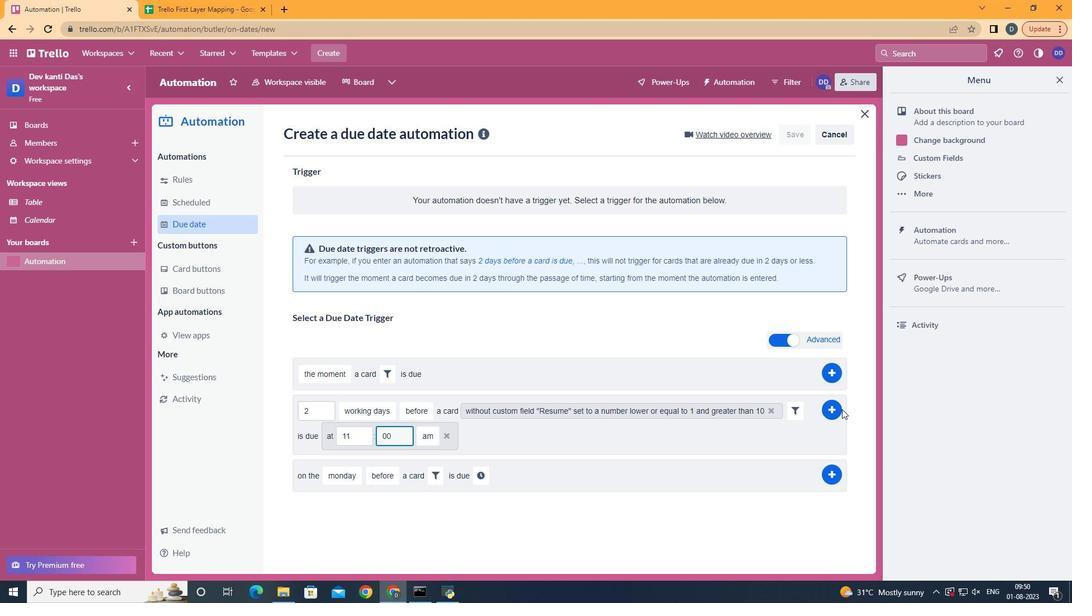 
Action: Mouse moved to (833, 408)
Screenshot: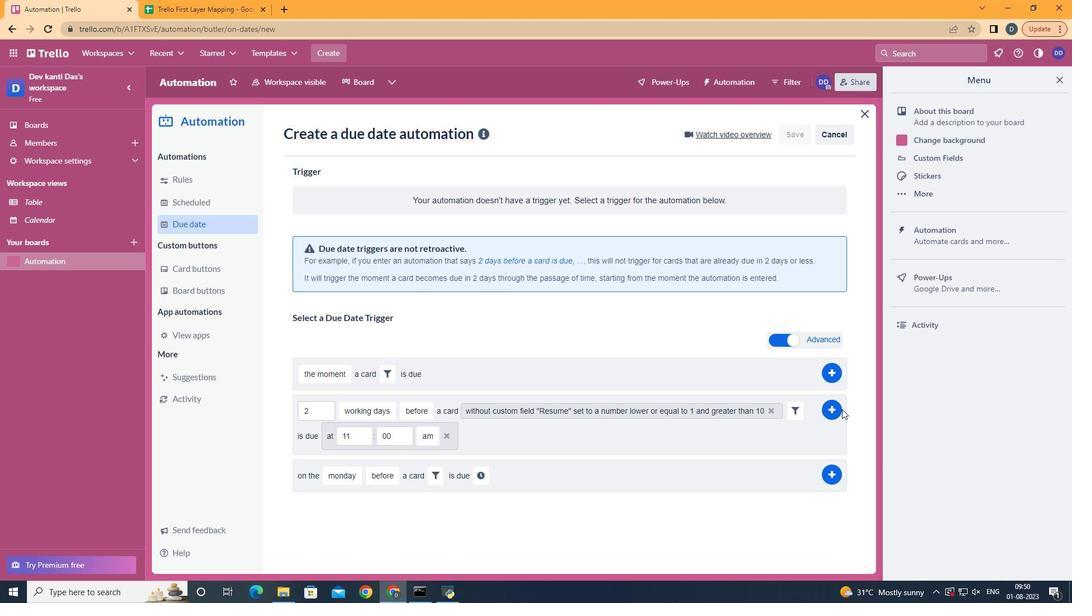 
Action: Mouse pressed left at (833, 408)
Screenshot: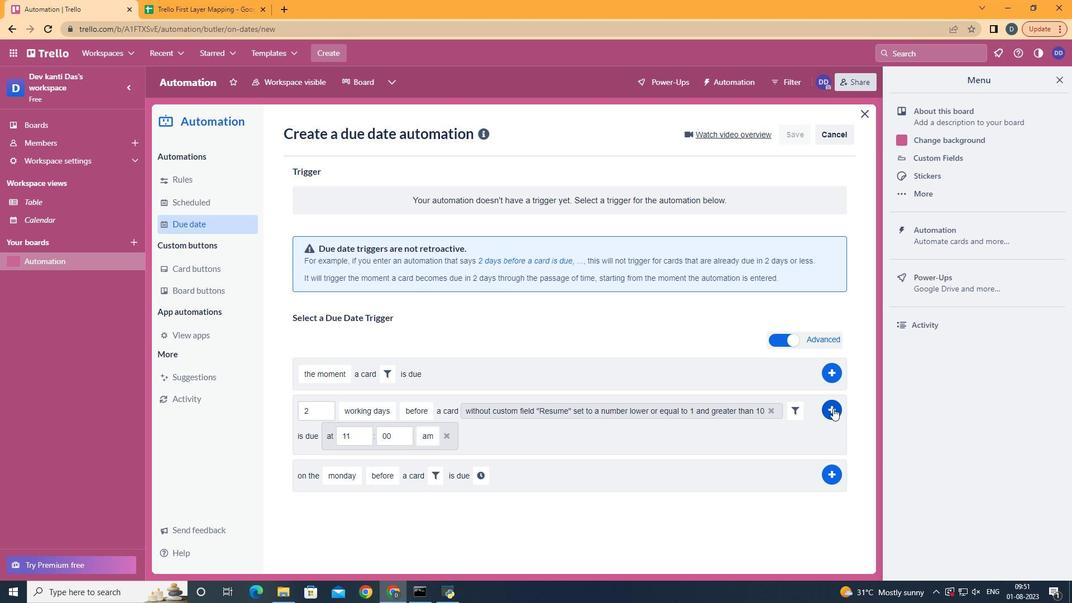 
Action: Mouse moved to (616, 297)
Screenshot: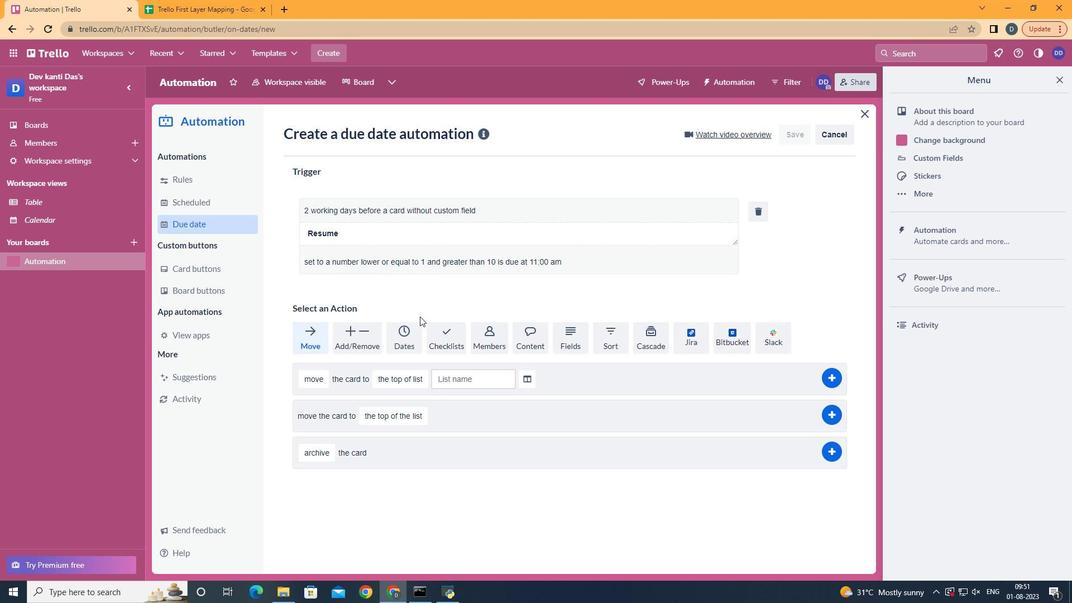 
